 Task: Create in the project TridentForge in Backlog an issue 'Inability to modify certain fields or settings', assign it to team member softage.4@softage.net and change the status to IN PROGRESS.
Action: Mouse moved to (190, 55)
Screenshot: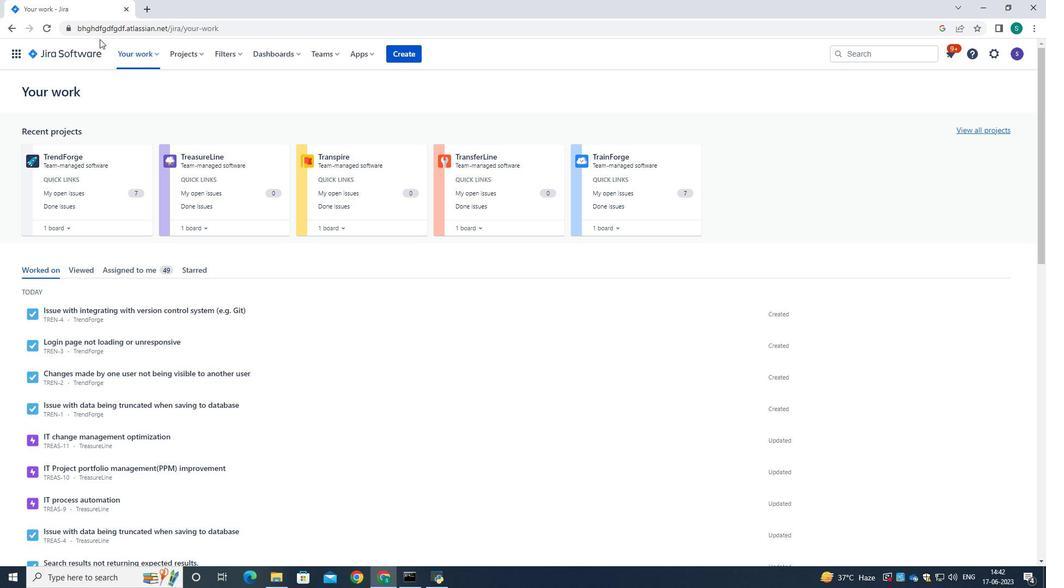 
Action: Mouse pressed left at (190, 55)
Screenshot: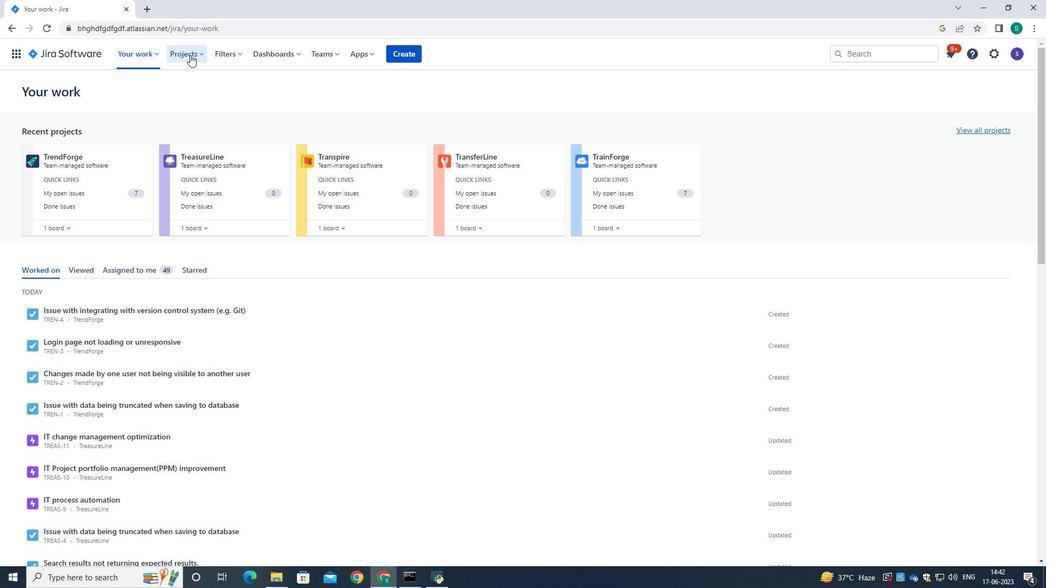 
Action: Mouse moved to (204, 98)
Screenshot: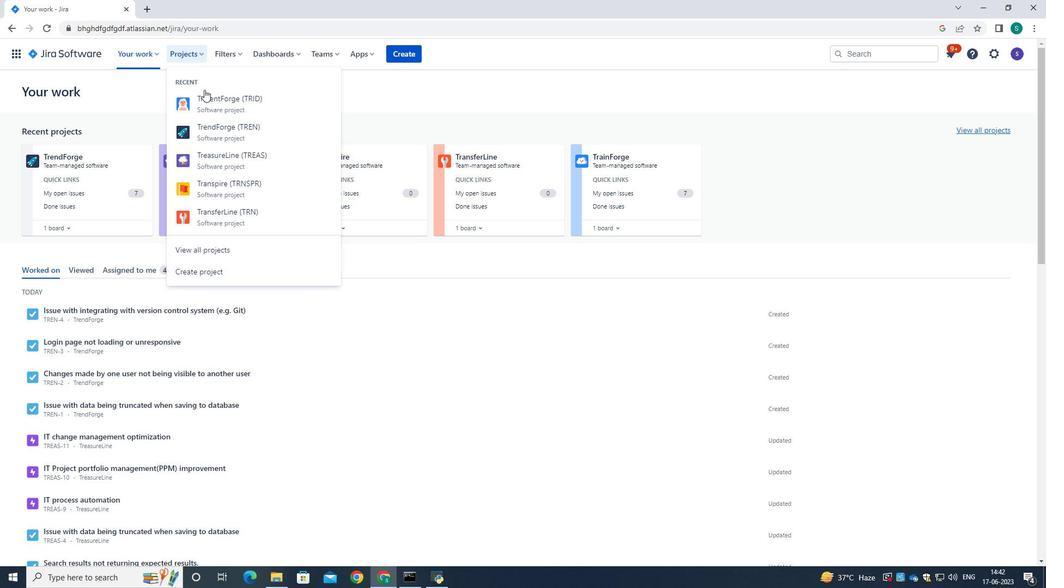 
Action: Mouse pressed left at (204, 98)
Screenshot: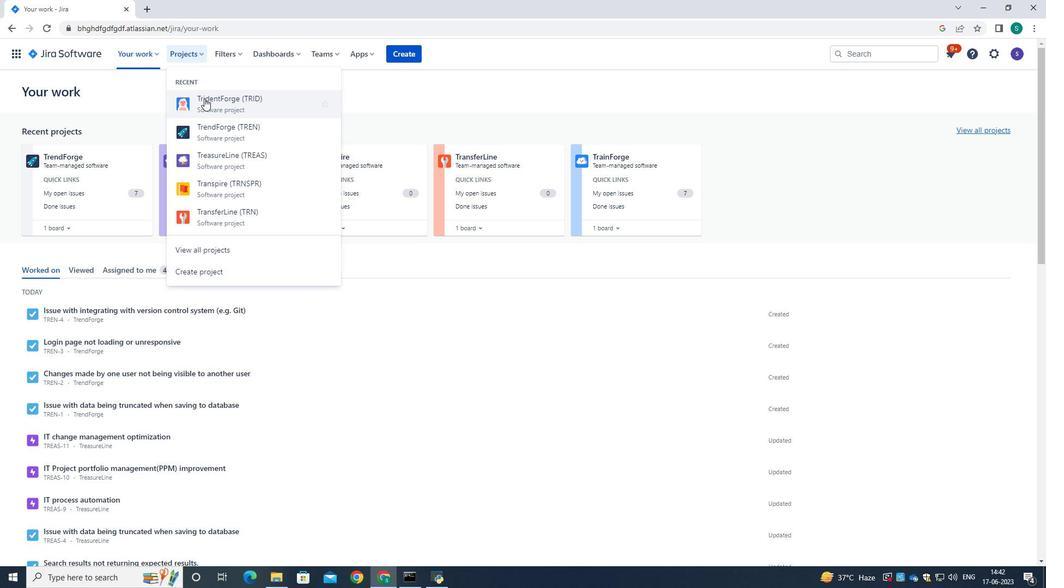 
Action: Mouse moved to (51, 159)
Screenshot: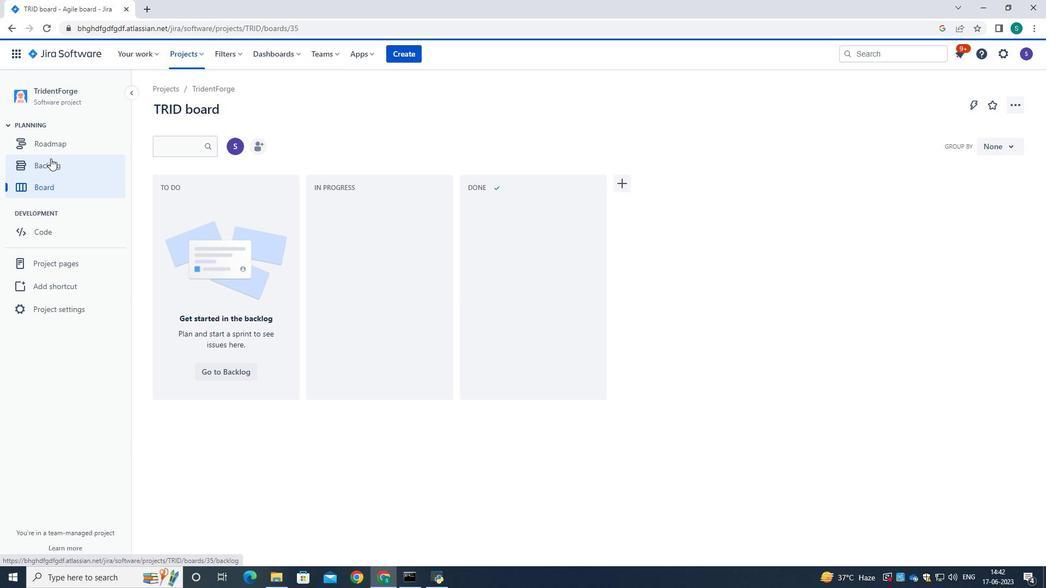 
Action: Mouse pressed left at (51, 159)
Screenshot: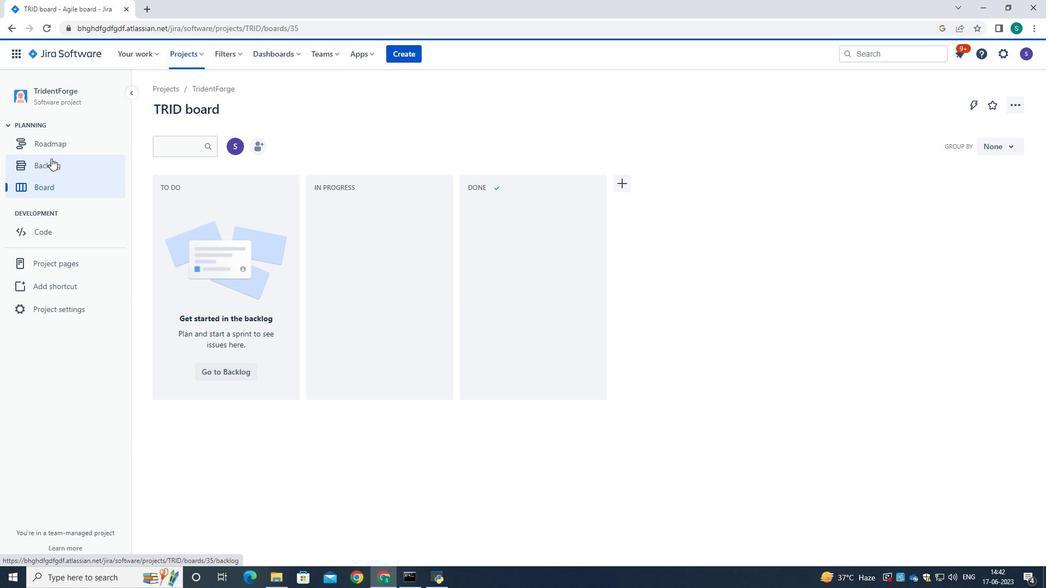 
Action: Mouse moved to (339, 260)
Screenshot: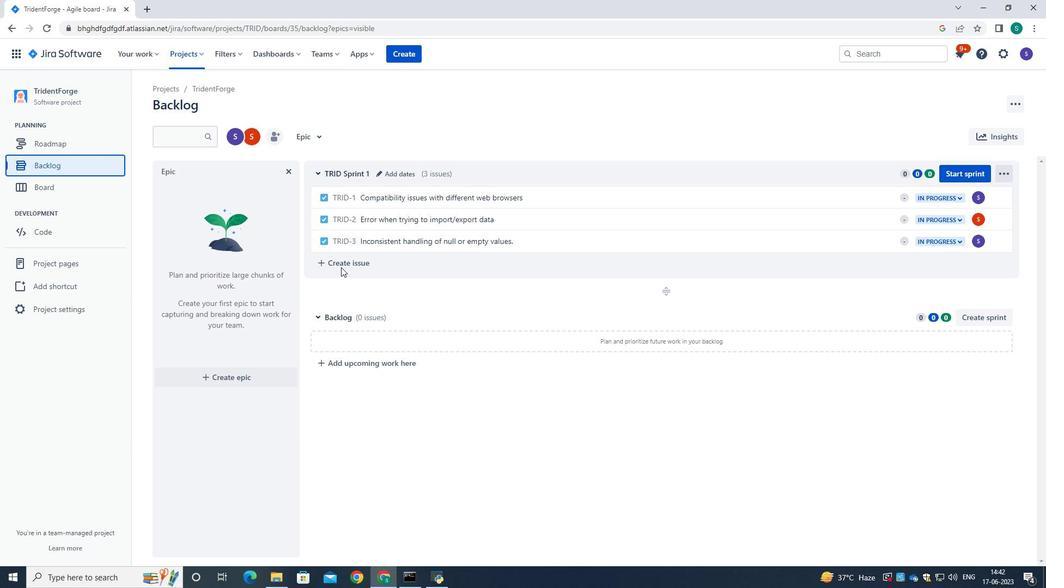 
Action: Mouse pressed left at (339, 260)
Screenshot: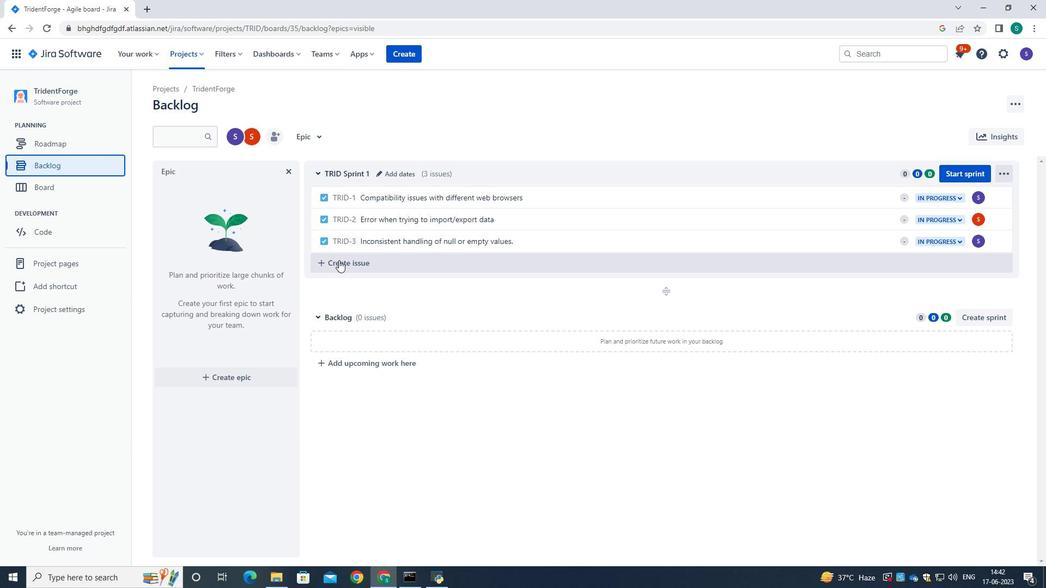 
Action: Mouse moved to (409, 266)
Screenshot: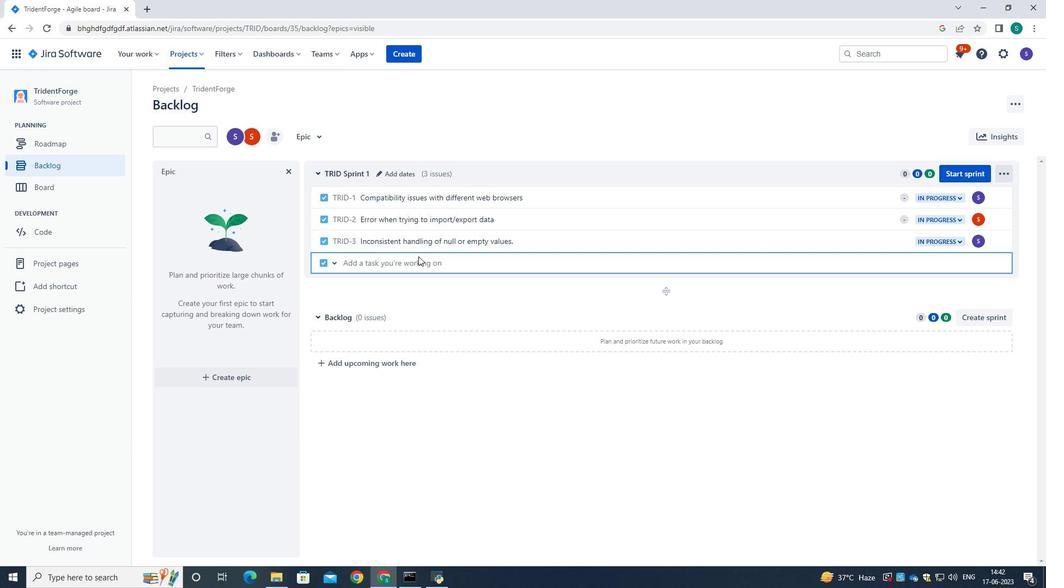 
Action: Mouse pressed left at (409, 266)
Screenshot: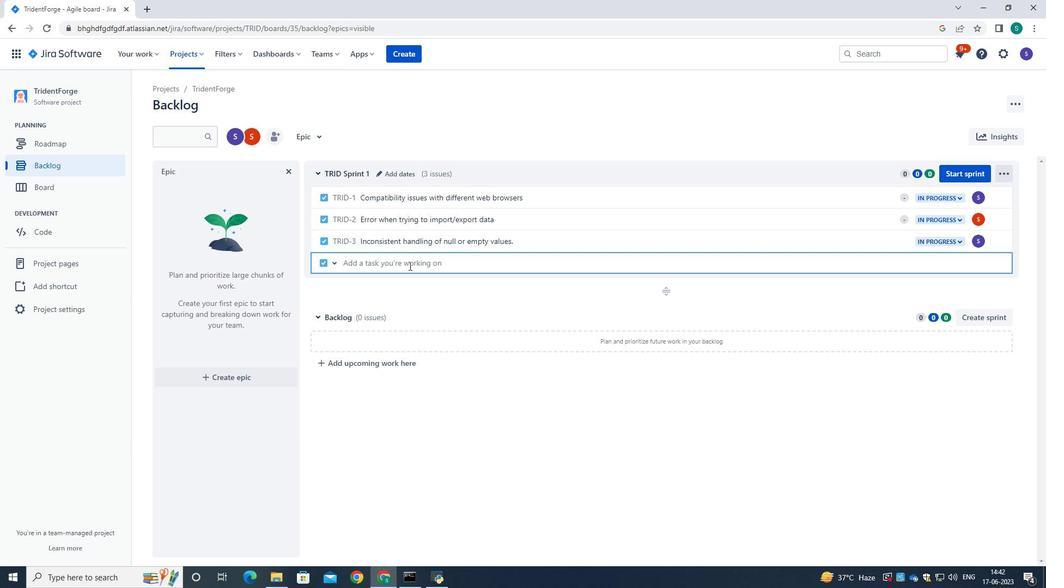 
Action: Key pressed <Key.caps_lock>I<Key.caps_lock>nability<Key.space>to<Key.space>modify<Key.space>certain<Key.space>fe<Key.backspace>ields<Key.space>or<Key.space>setting.
Screenshot: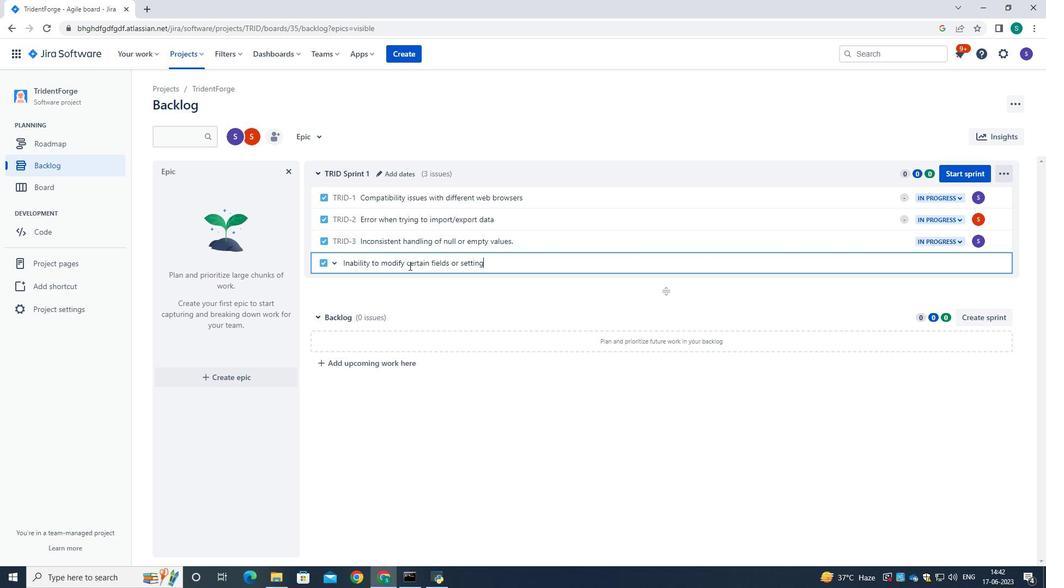 
Action: Mouse moved to (515, 280)
Screenshot: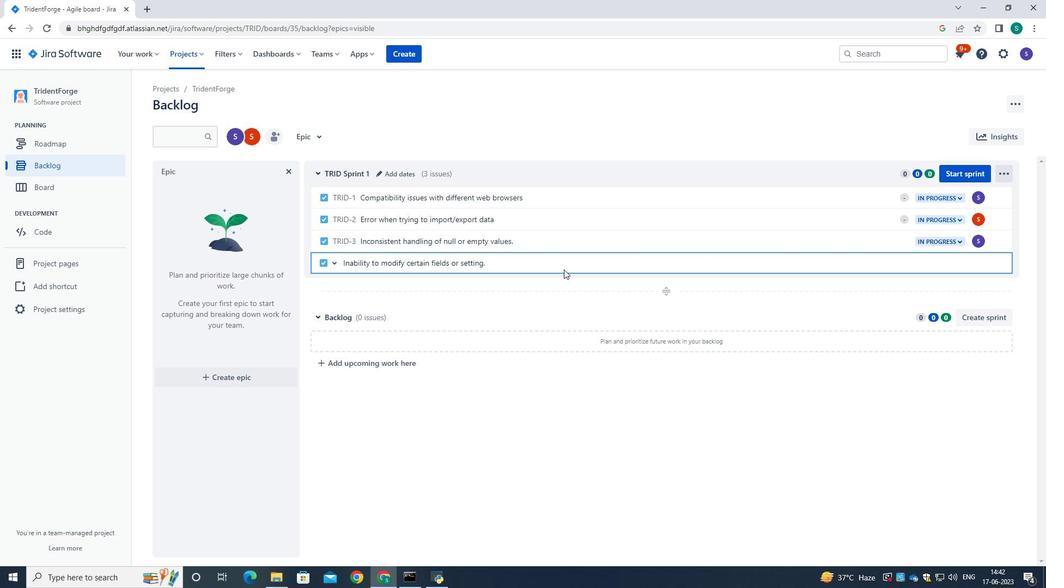 
Action: Key pressed <Key.enter>
Screenshot: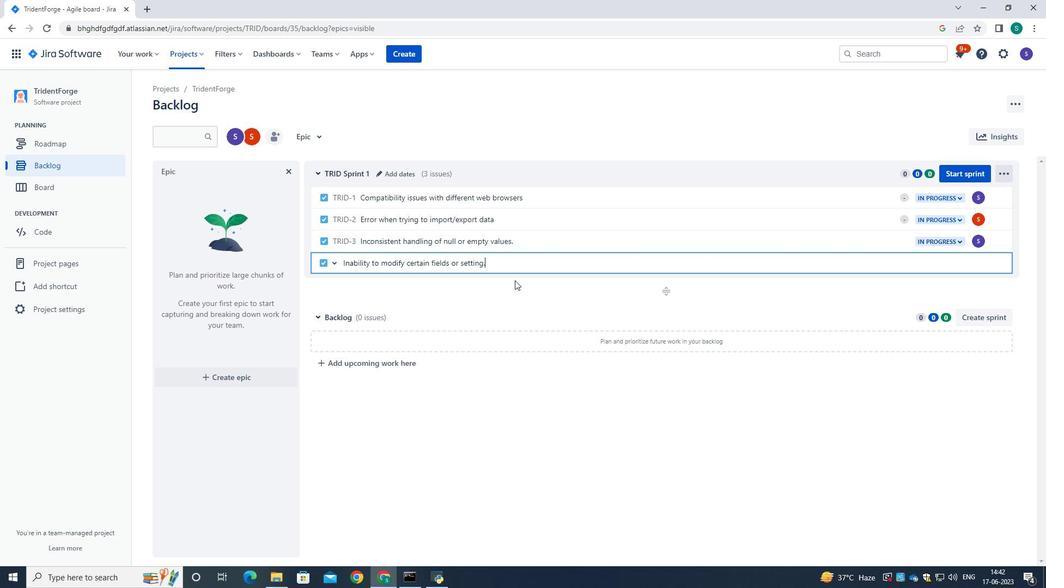
Action: Mouse moved to (981, 261)
Screenshot: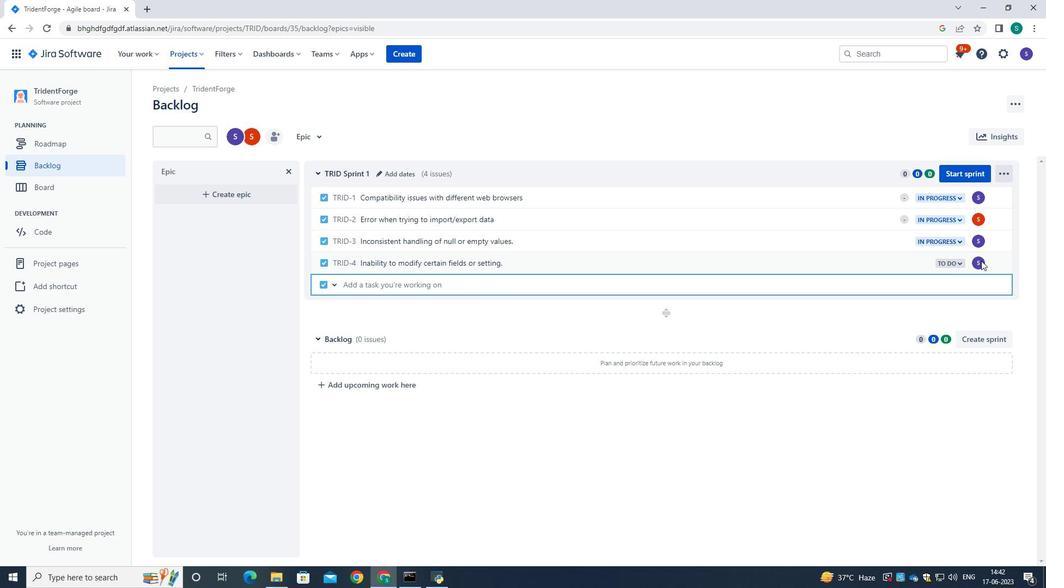 
Action: Mouse pressed left at (981, 261)
Screenshot: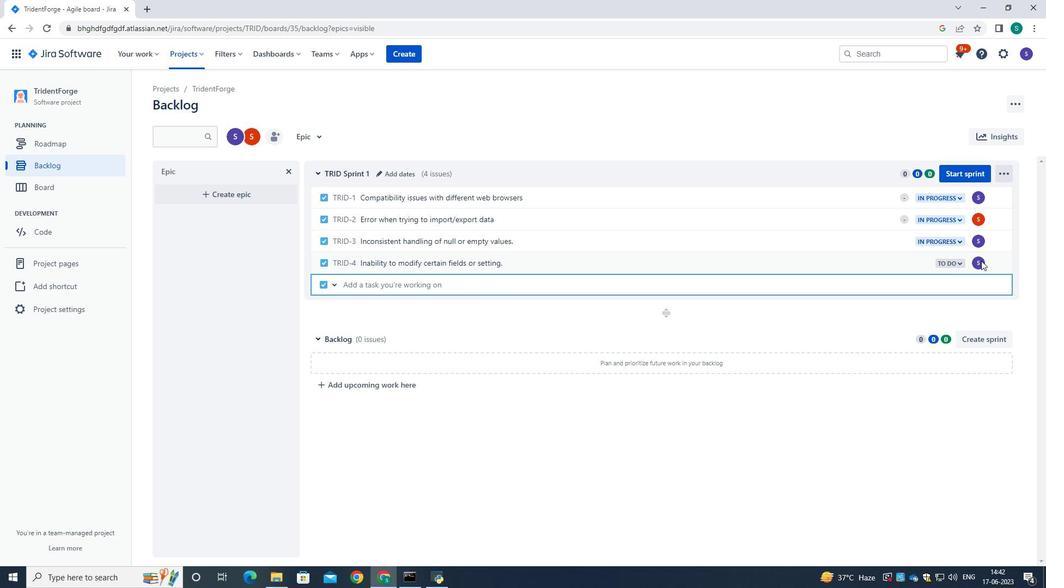 
Action: Mouse moved to (977, 264)
Screenshot: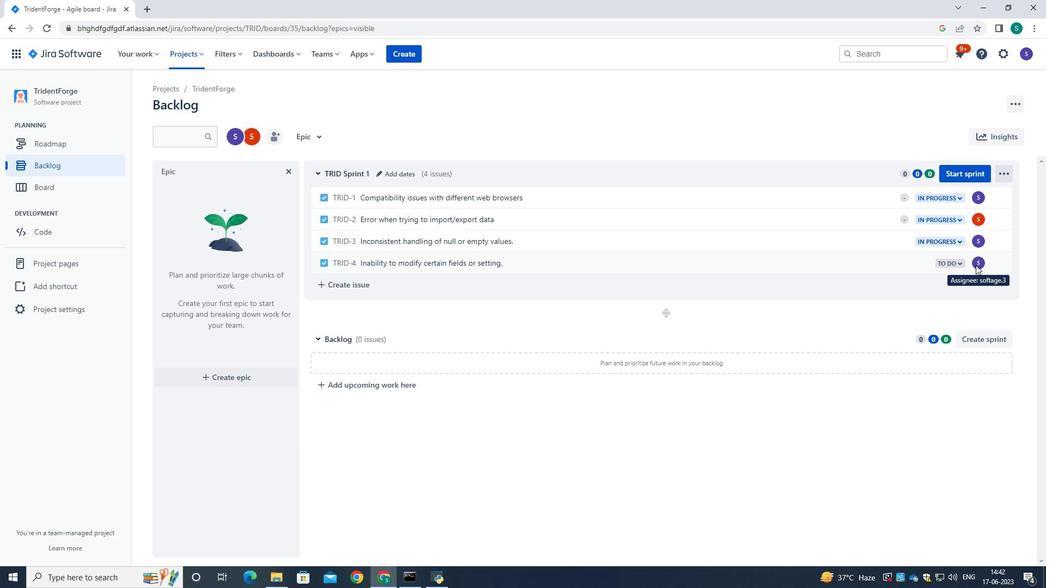 
Action: Mouse pressed left at (977, 264)
Screenshot: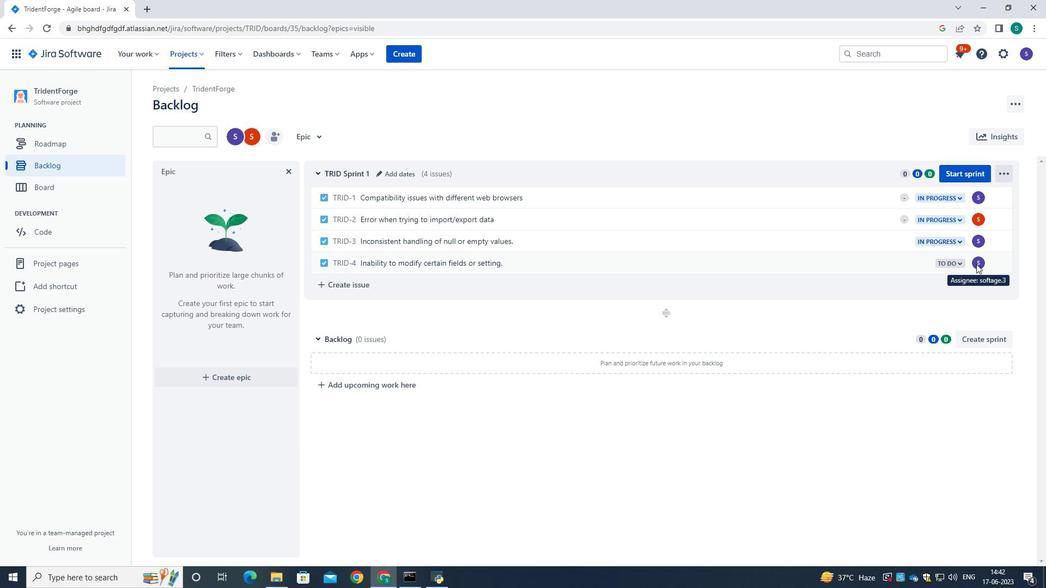 
Action: Mouse moved to (974, 264)
Screenshot: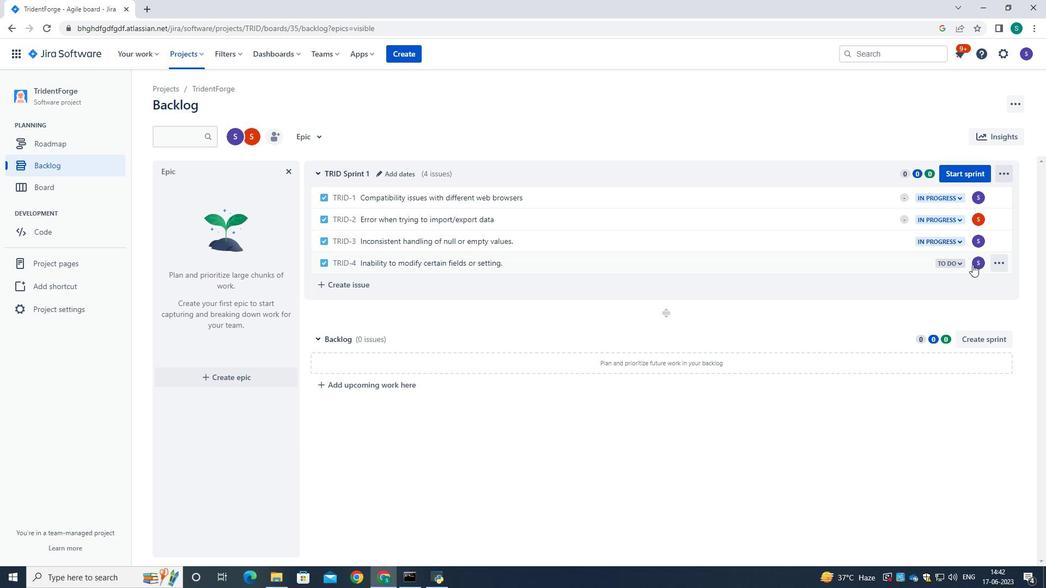 
Action: Mouse pressed left at (974, 264)
Screenshot: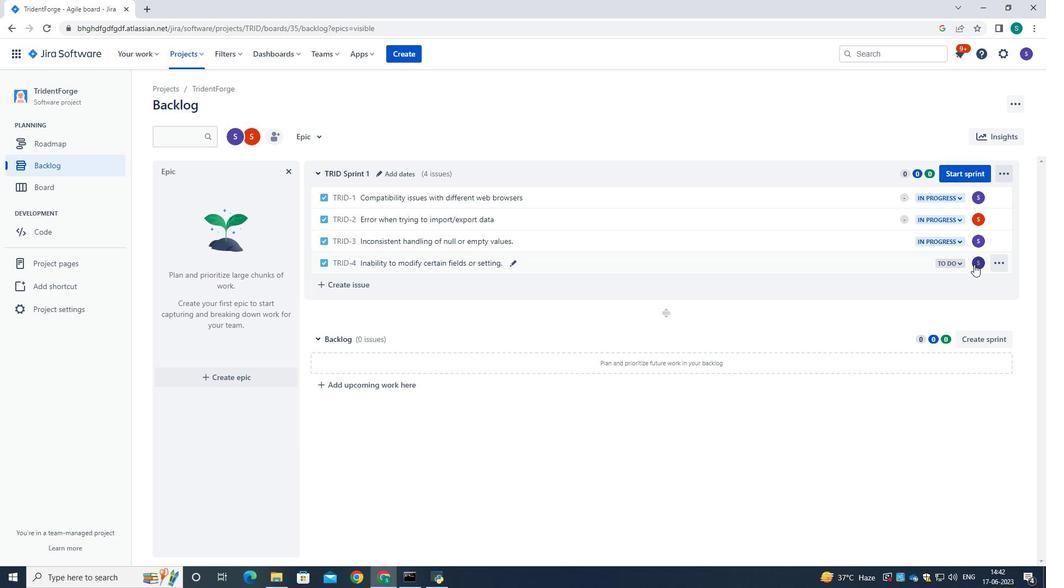 
Action: Mouse moved to (889, 293)
Screenshot: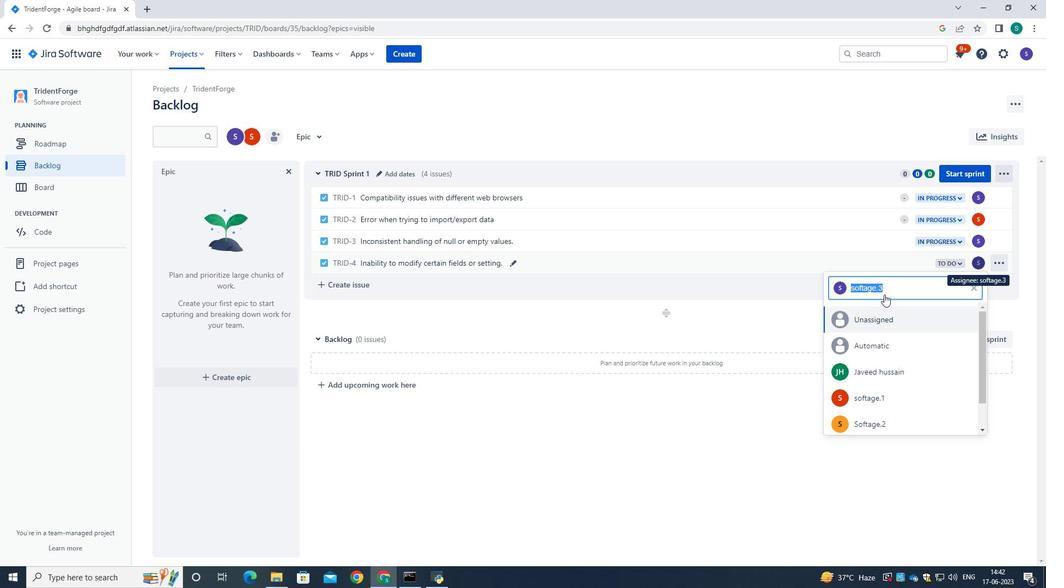 
Action: Key pressed <Key.backspace>softage.3<Key.shift>@softage.net
Screenshot: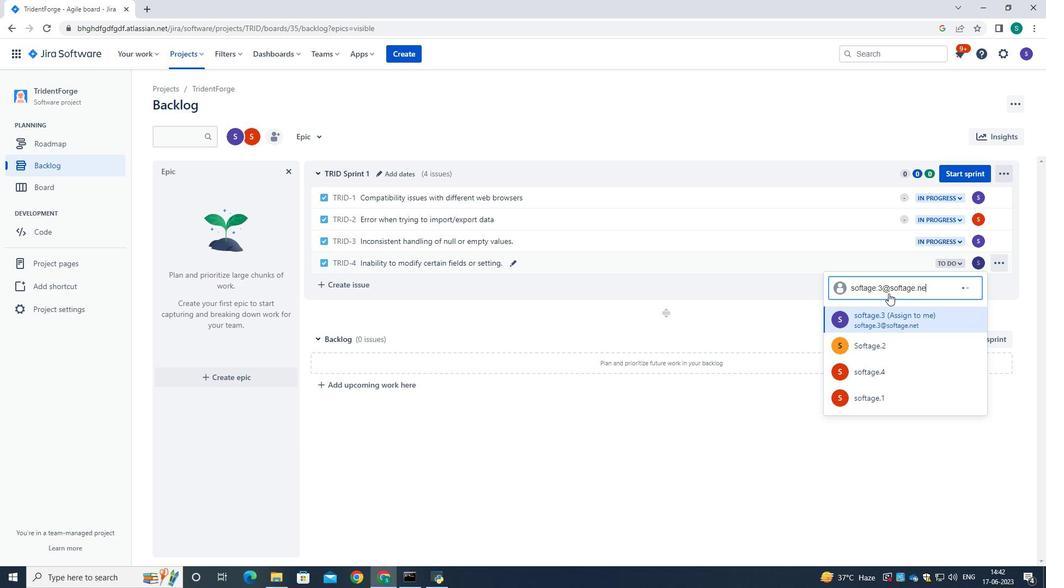 
Action: Mouse moved to (883, 326)
Screenshot: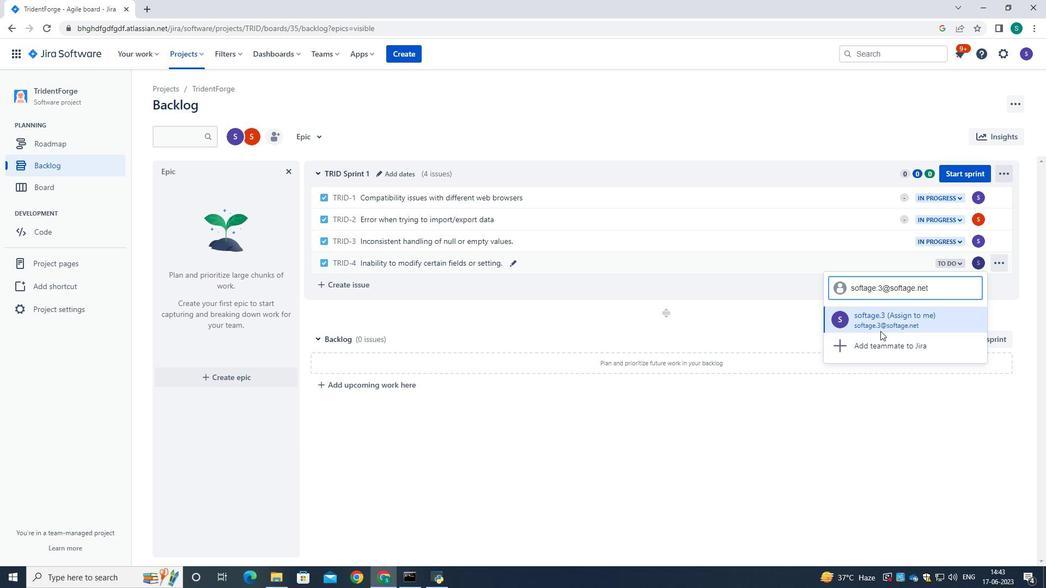 
Action: Mouse pressed left at (883, 326)
Screenshot: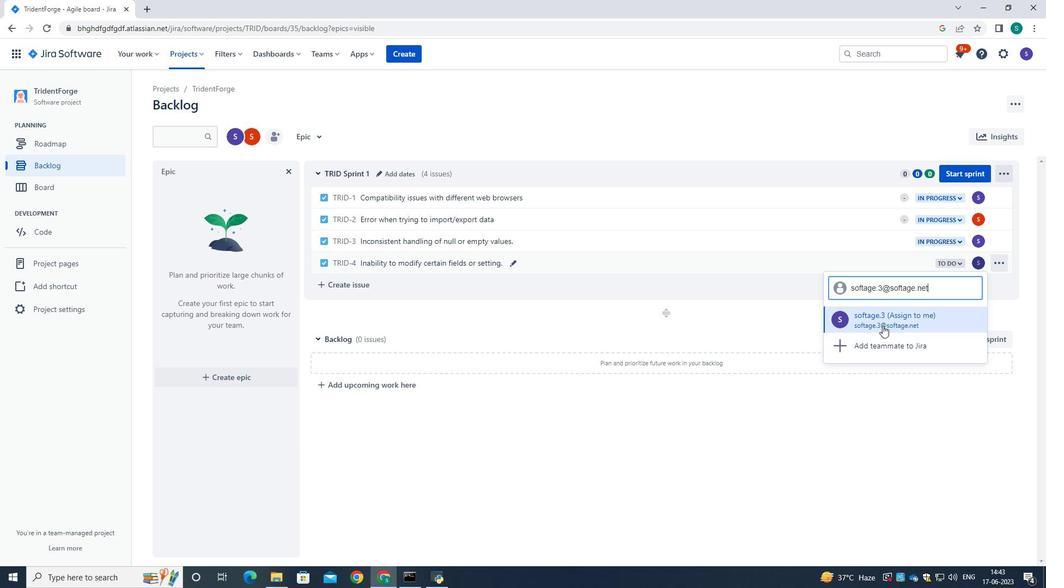 
Action: Mouse moved to (955, 263)
Screenshot: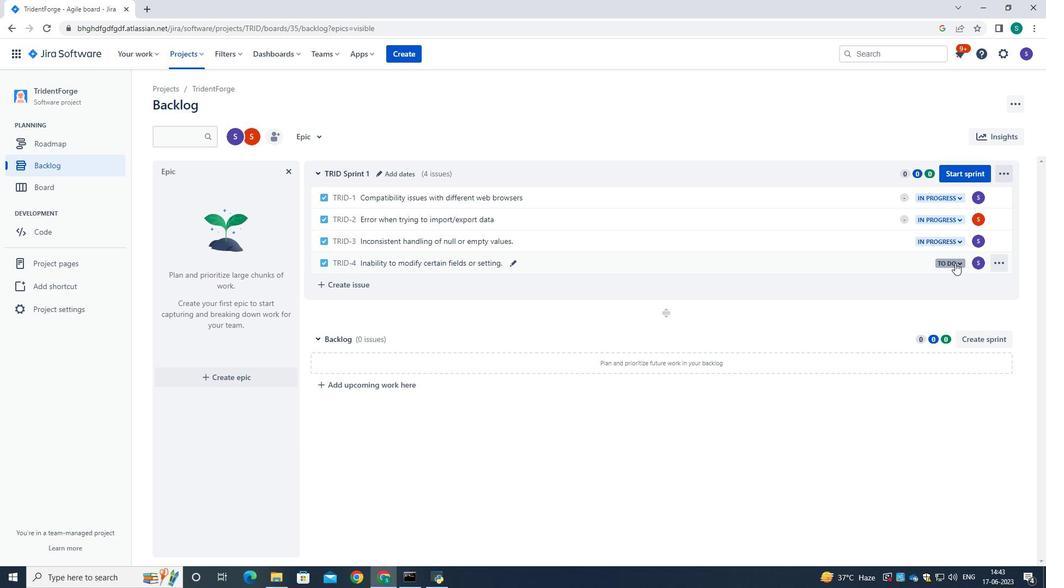 
Action: Mouse pressed left at (955, 263)
Screenshot: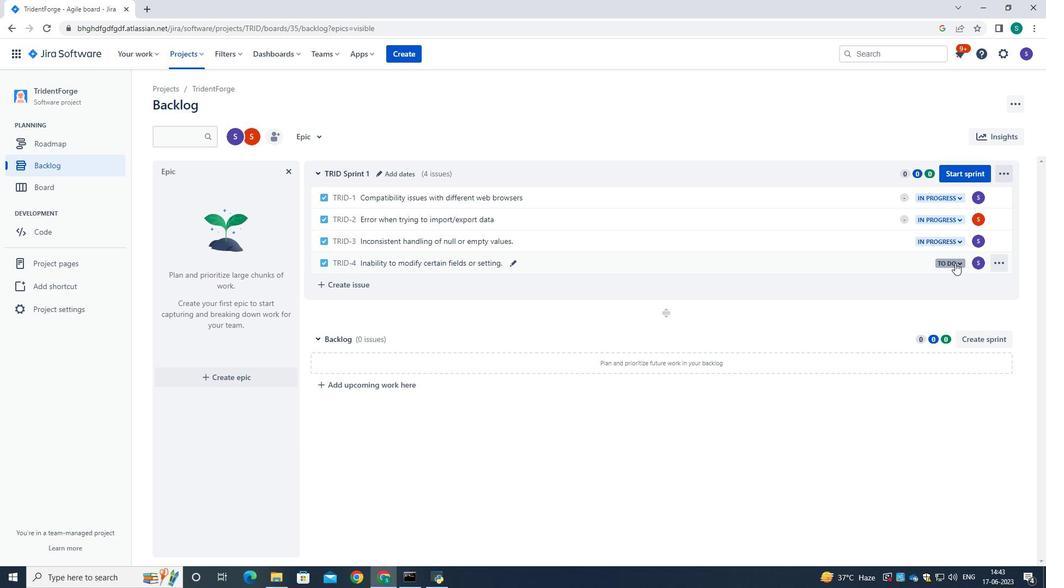 
Action: Mouse moved to (880, 289)
Screenshot: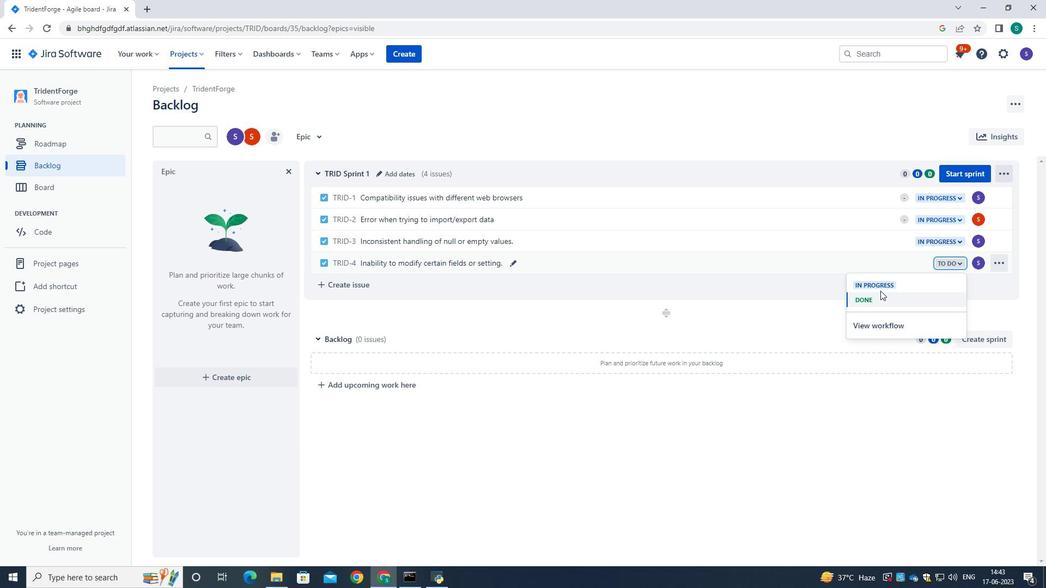 
Action: Mouse pressed left at (880, 289)
Screenshot: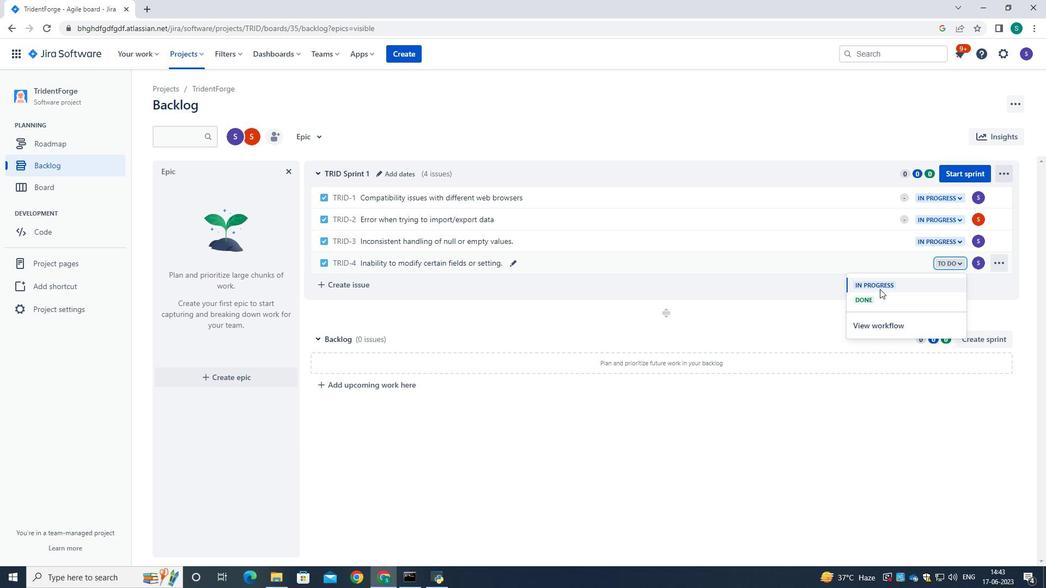 
Action: Mouse moved to (730, 267)
Screenshot: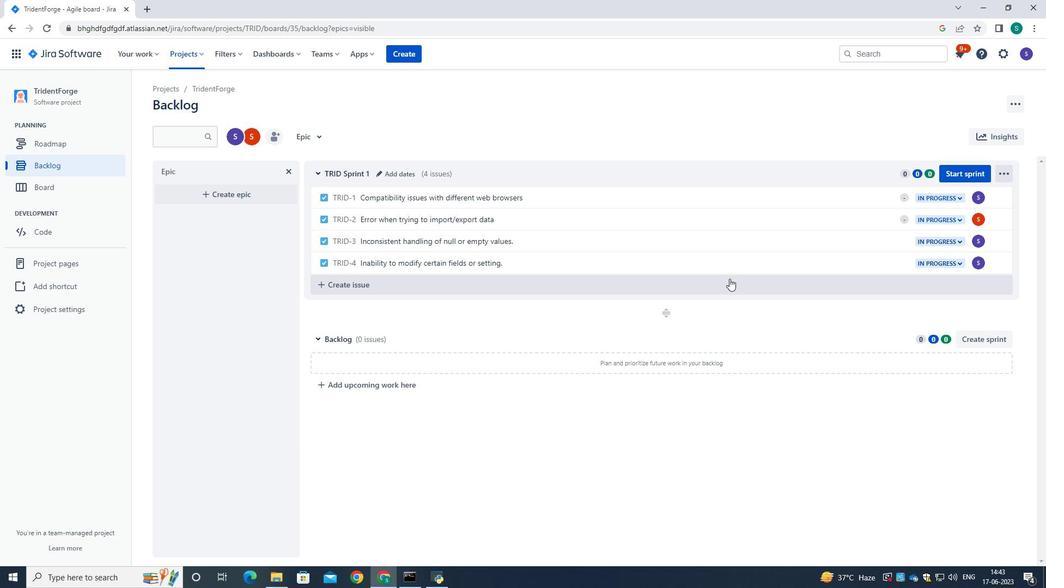 
